 Task: Set due date "today".
Action: Mouse moved to (988, 79)
Screenshot: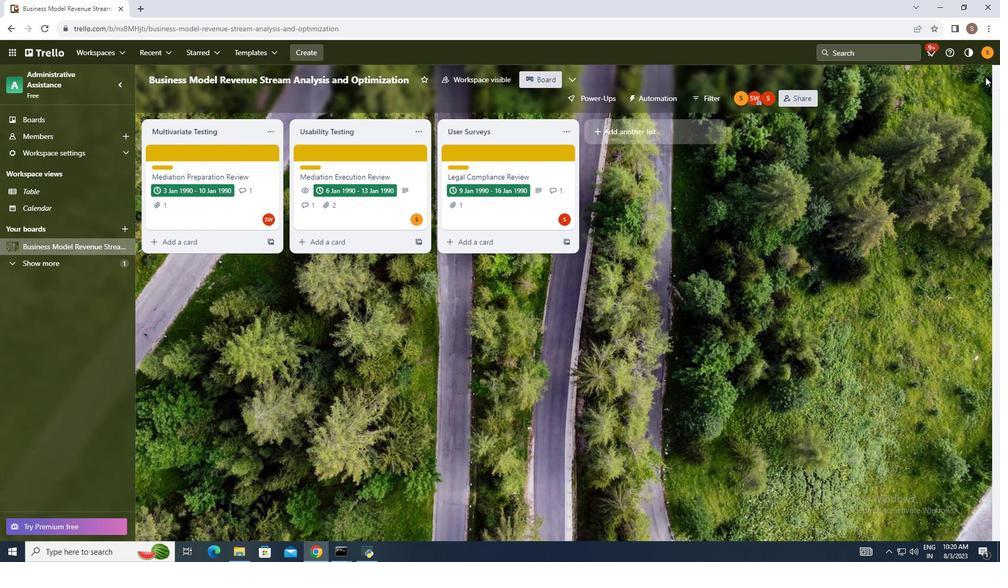 
Action: Mouse pressed left at (988, 79)
Screenshot: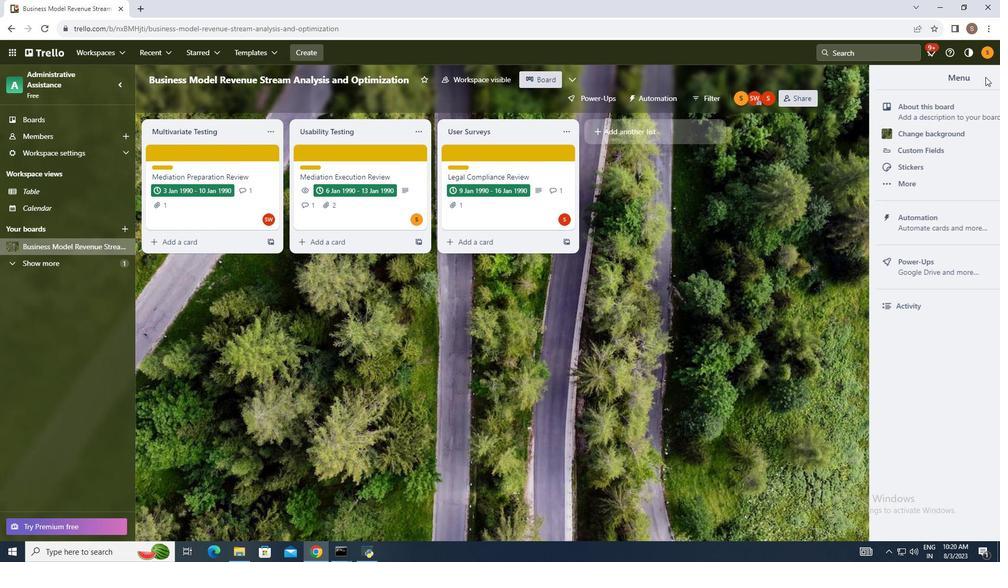 
Action: Mouse moved to (920, 226)
Screenshot: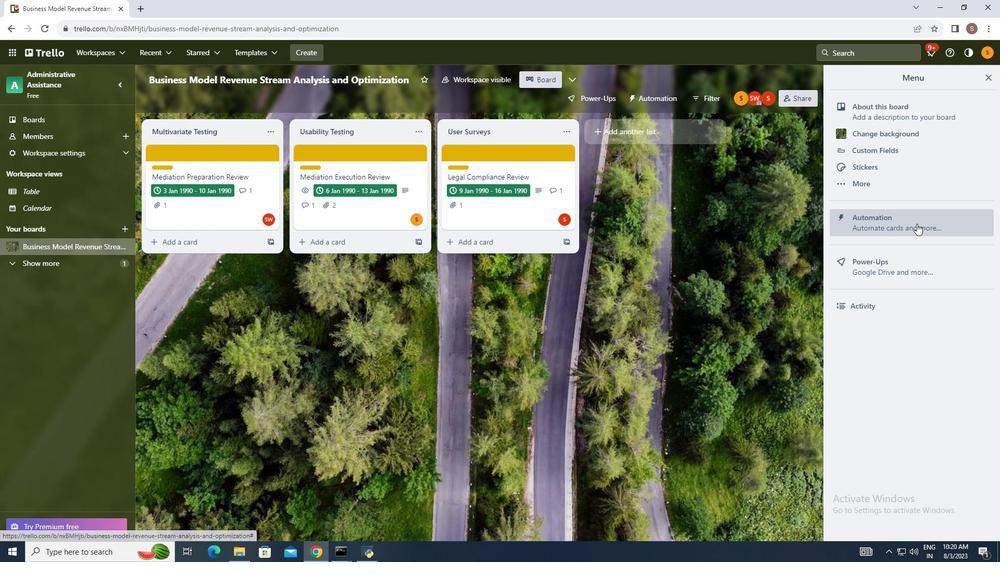 
Action: Mouse pressed left at (920, 226)
Screenshot: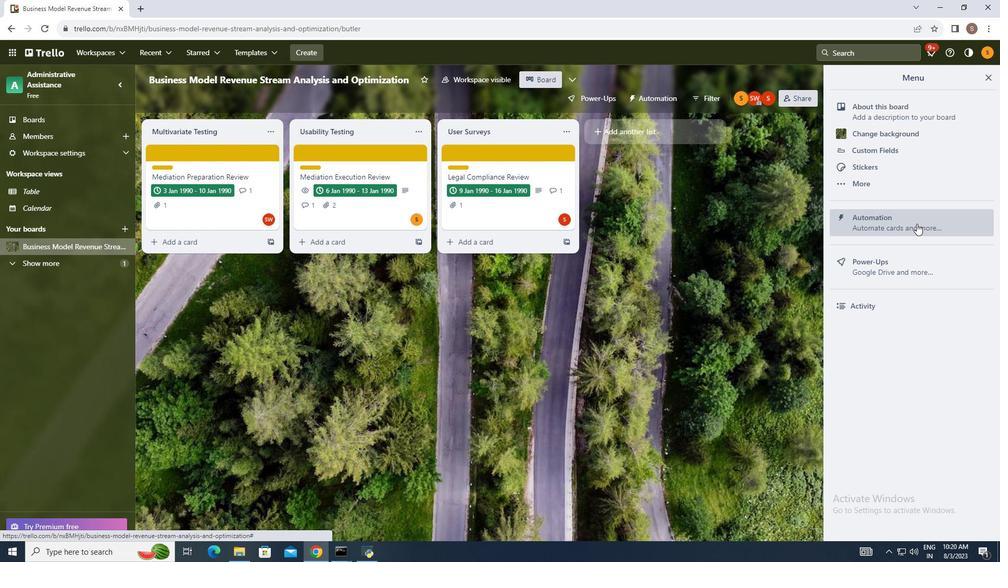 
Action: Mouse moved to (205, 273)
Screenshot: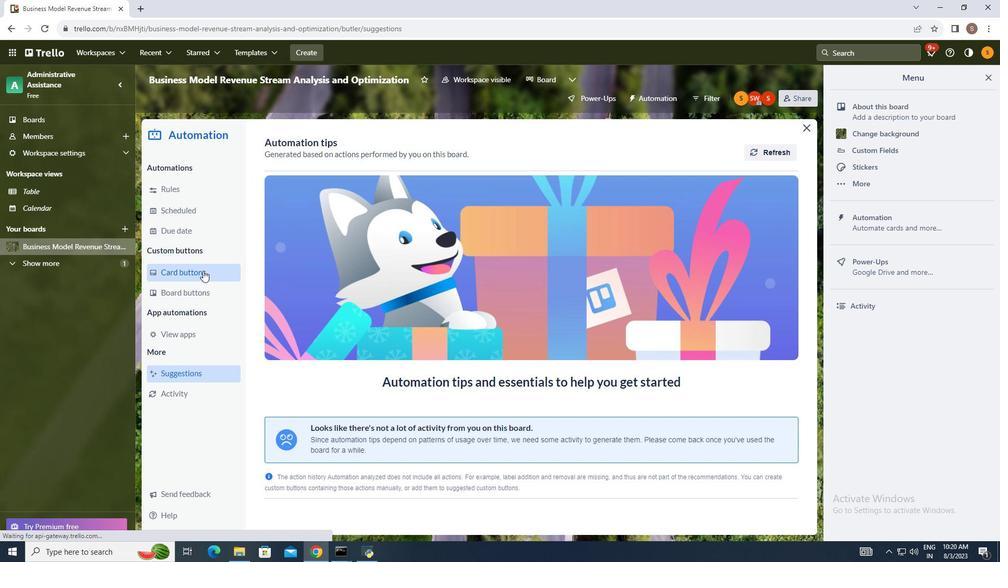 
Action: Mouse pressed left at (205, 273)
Screenshot: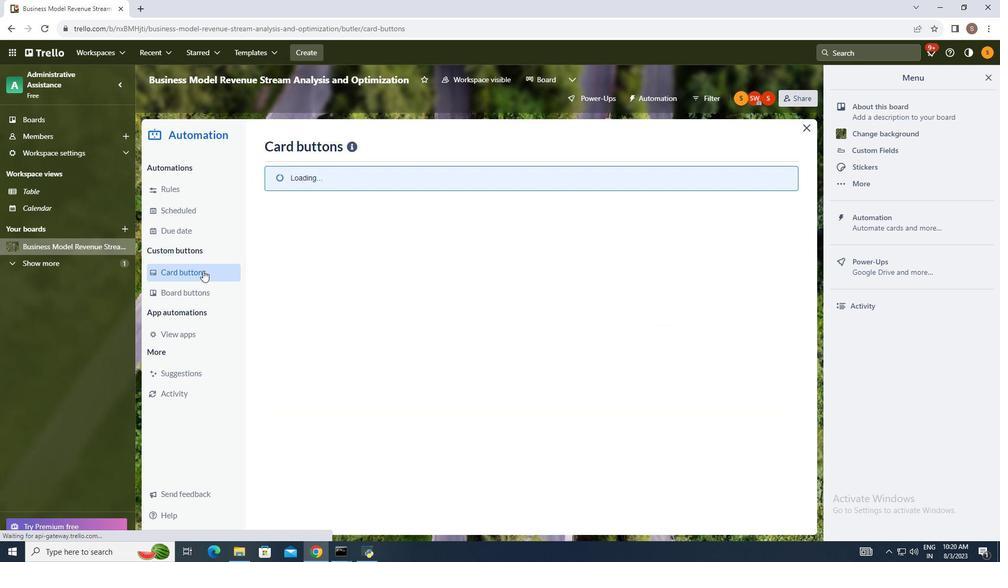 
Action: Mouse moved to (753, 150)
Screenshot: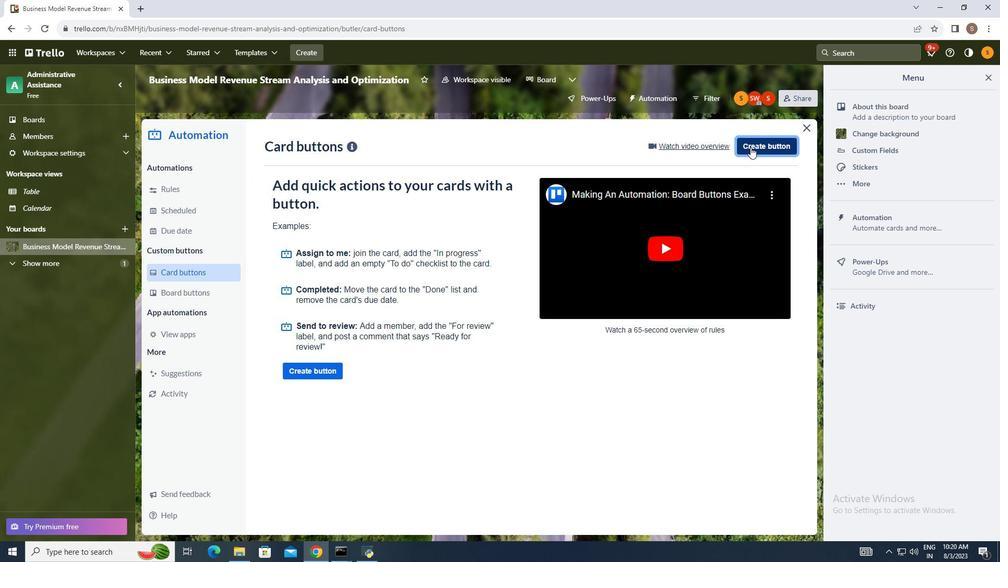
Action: Mouse pressed left at (753, 150)
Screenshot: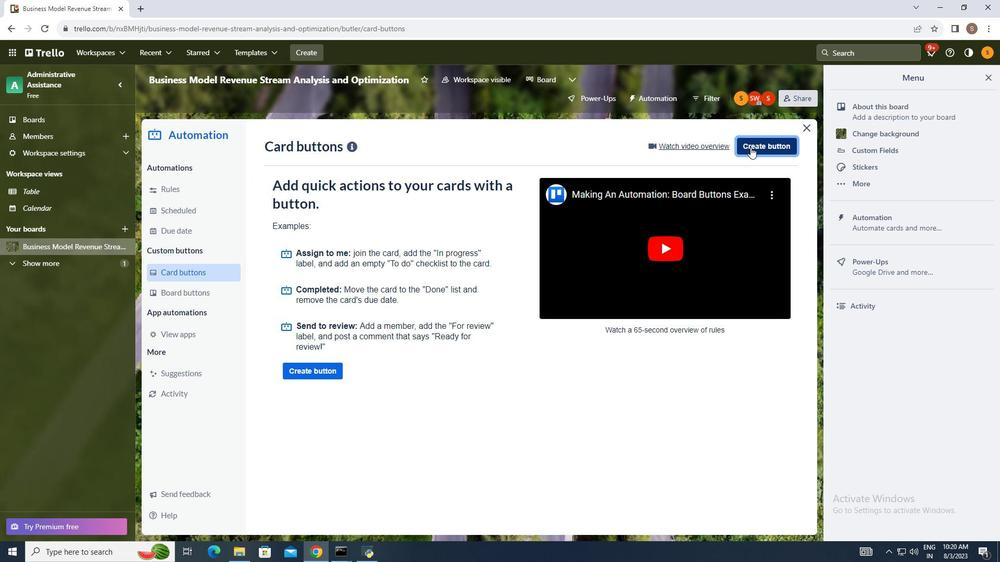 
Action: Mouse moved to (547, 287)
Screenshot: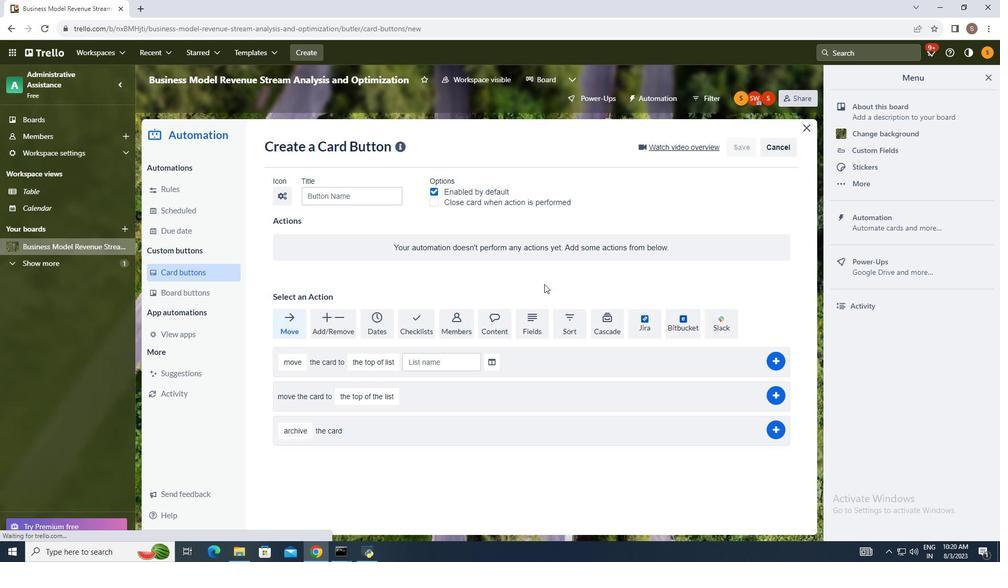 
Action: Mouse pressed left at (547, 287)
Screenshot: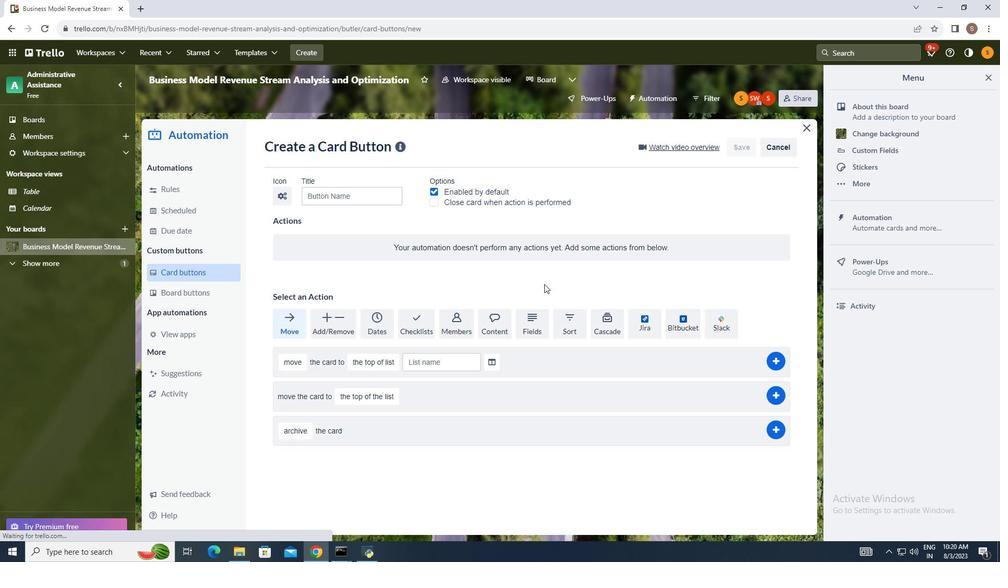 
Action: Mouse moved to (373, 322)
Screenshot: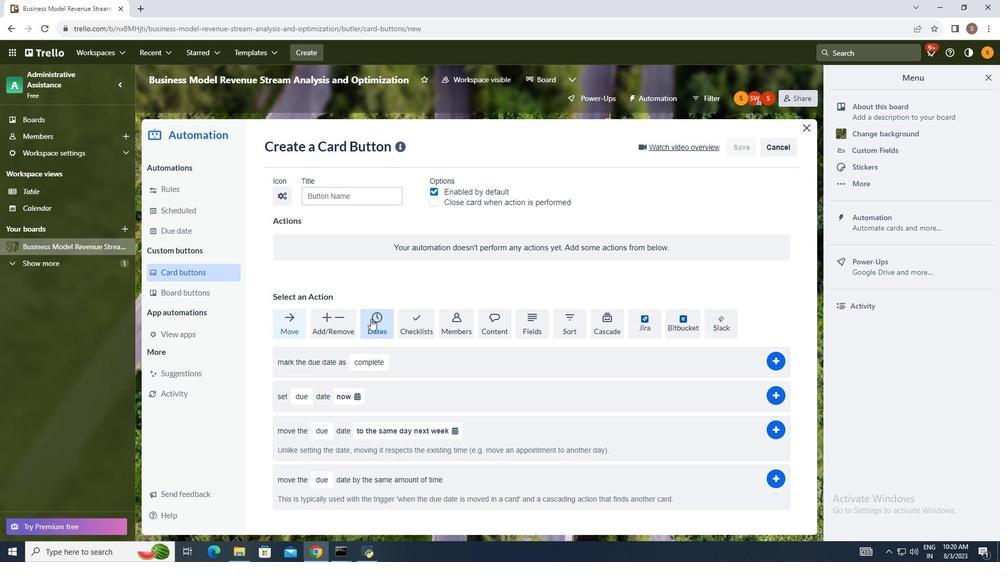 
Action: Mouse pressed left at (373, 322)
Screenshot: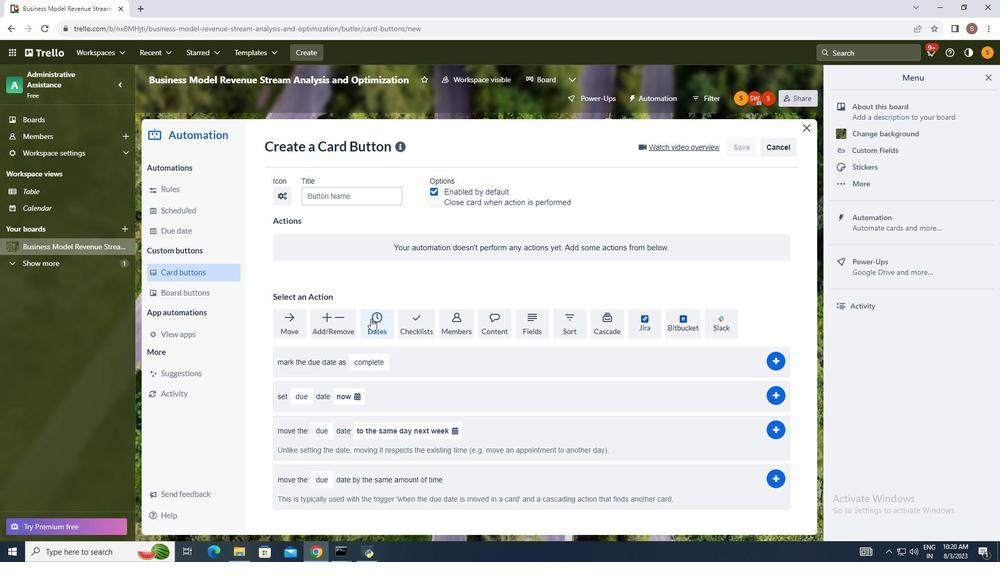 
Action: Mouse moved to (272, 405)
Screenshot: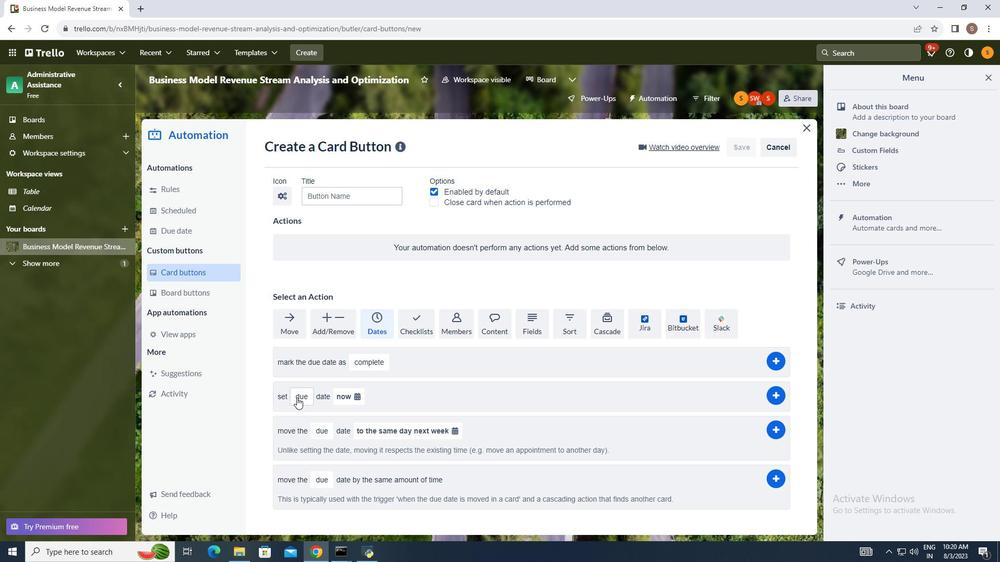 
Action: Mouse scrolled (272, 404) with delta (0, 0)
Screenshot: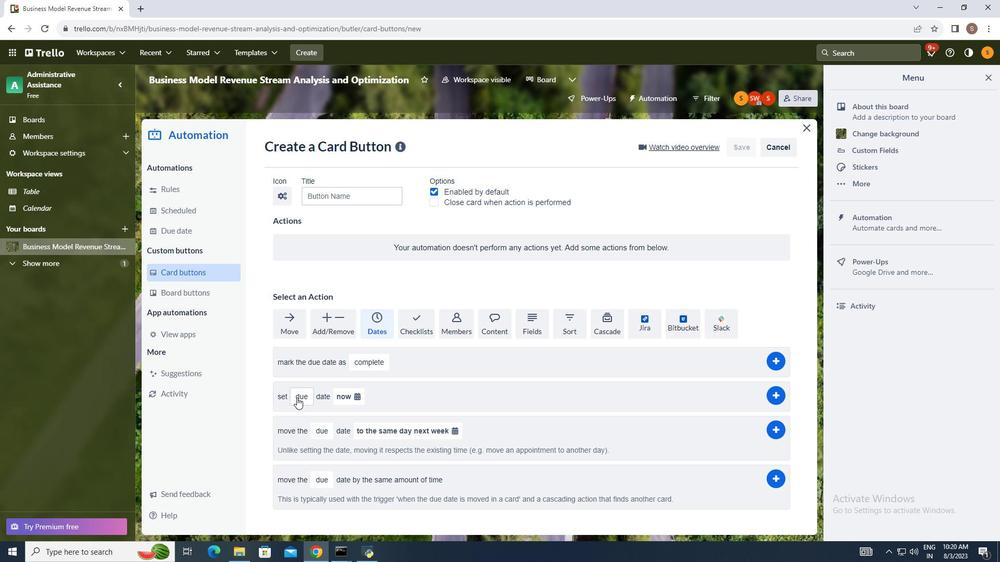 
Action: Mouse moved to (303, 400)
Screenshot: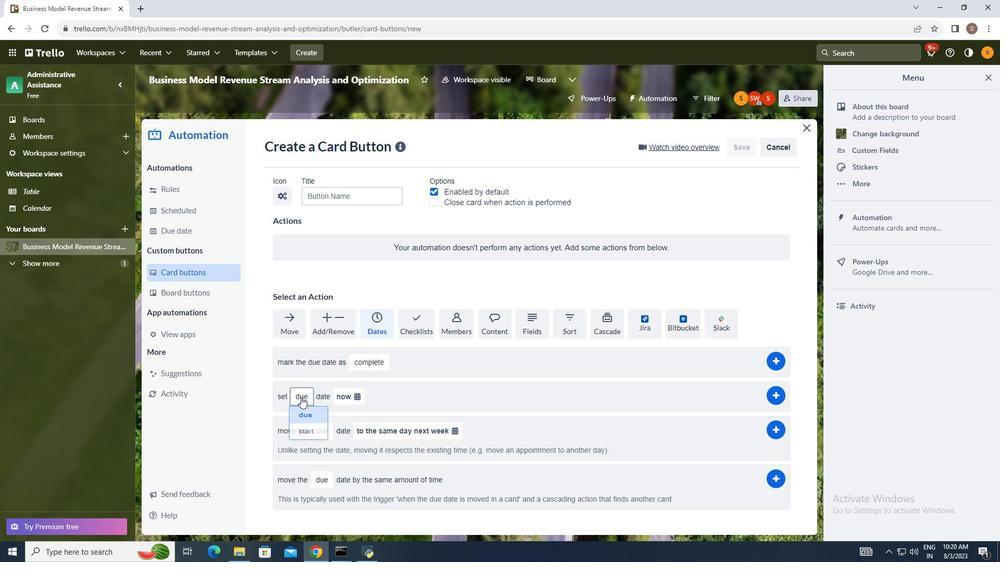 
Action: Mouse pressed left at (303, 400)
Screenshot: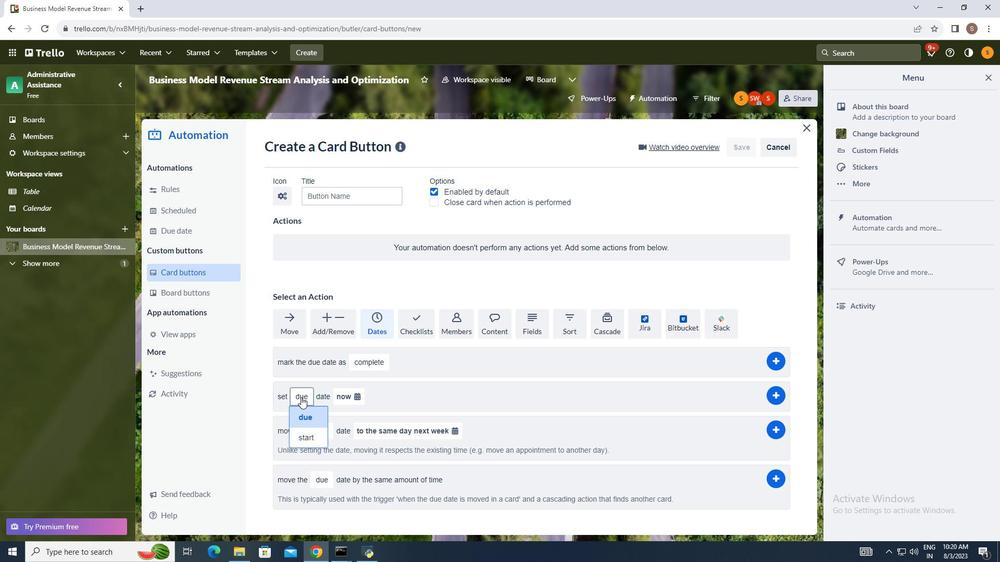 
Action: Mouse moved to (309, 418)
Screenshot: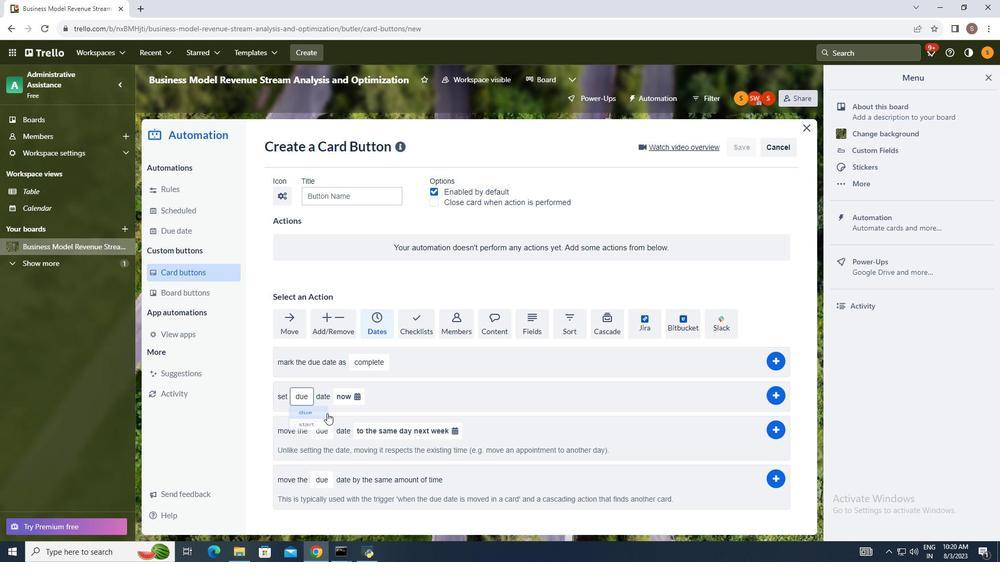 
Action: Mouse pressed left at (309, 418)
Screenshot: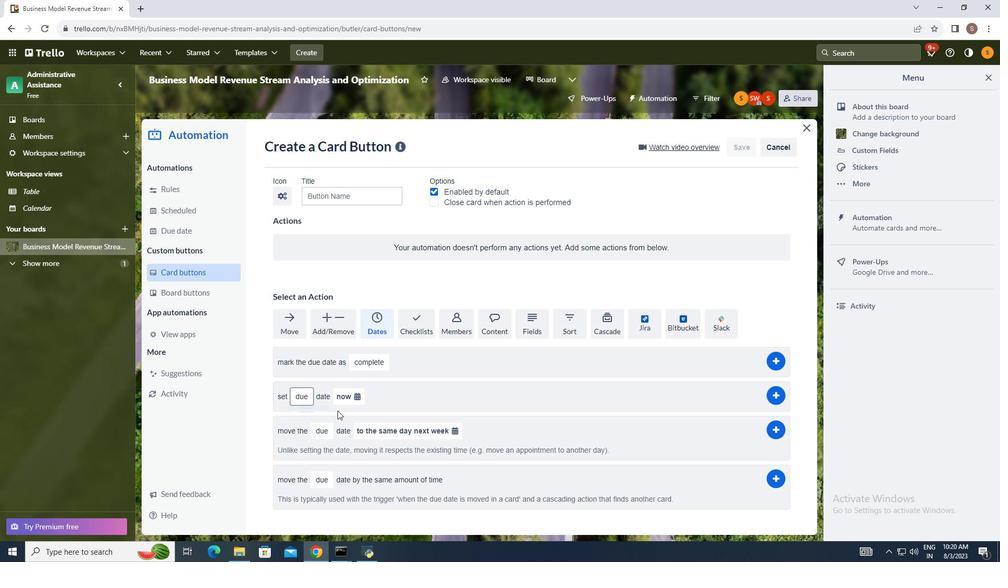 
Action: Mouse moved to (343, 402)
Screenshot: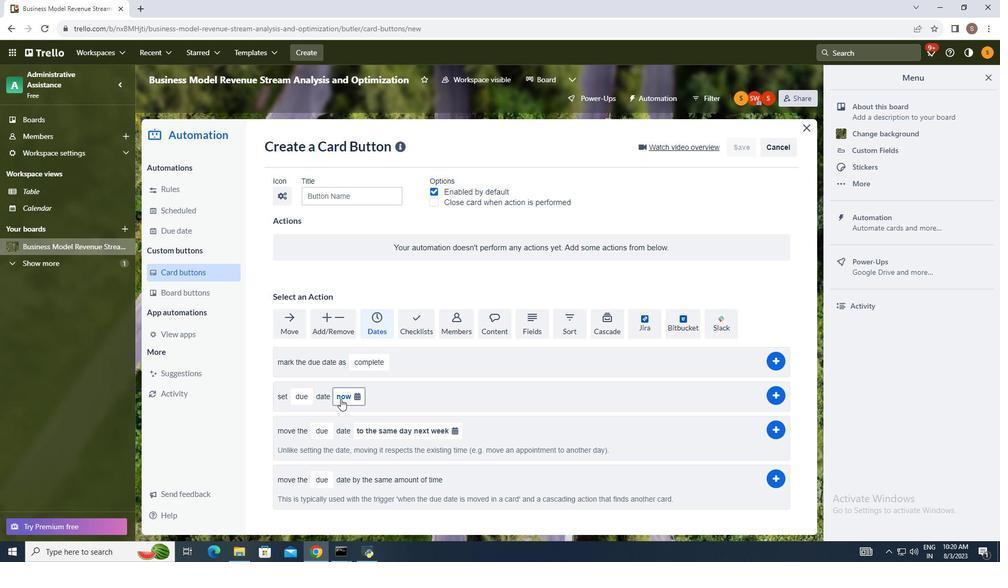 
Action: Mouse pressed left at (343, 402)
Screenshot: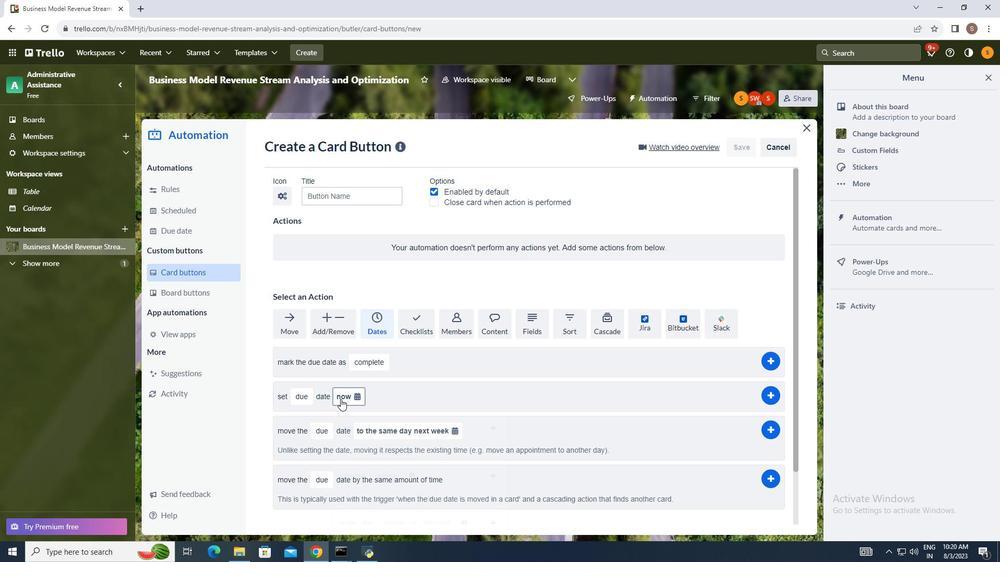 
Action: Mouse moved to (383, 346)
Screenshot: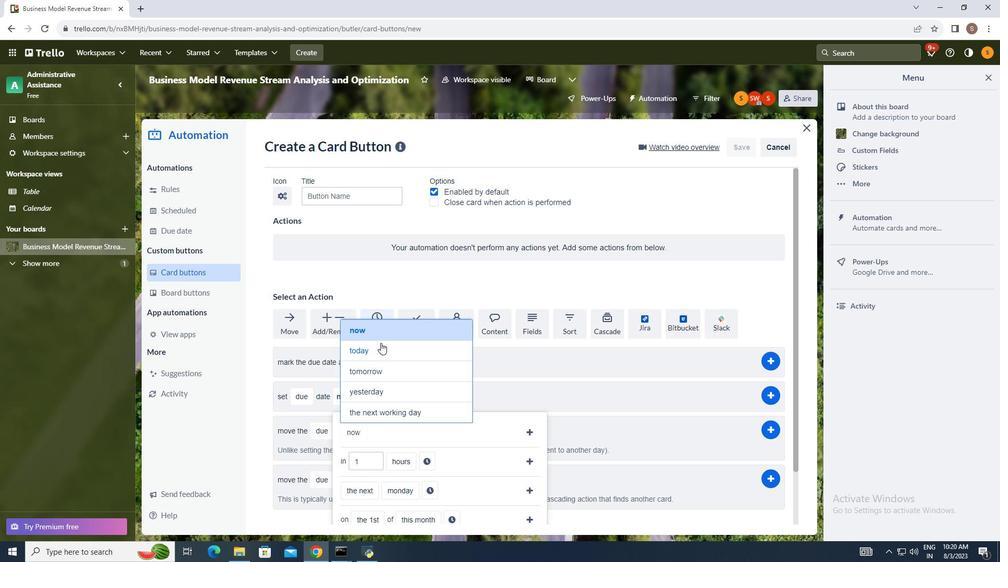 
Action: Mouse pressed left at (383, 346)
Screenshot: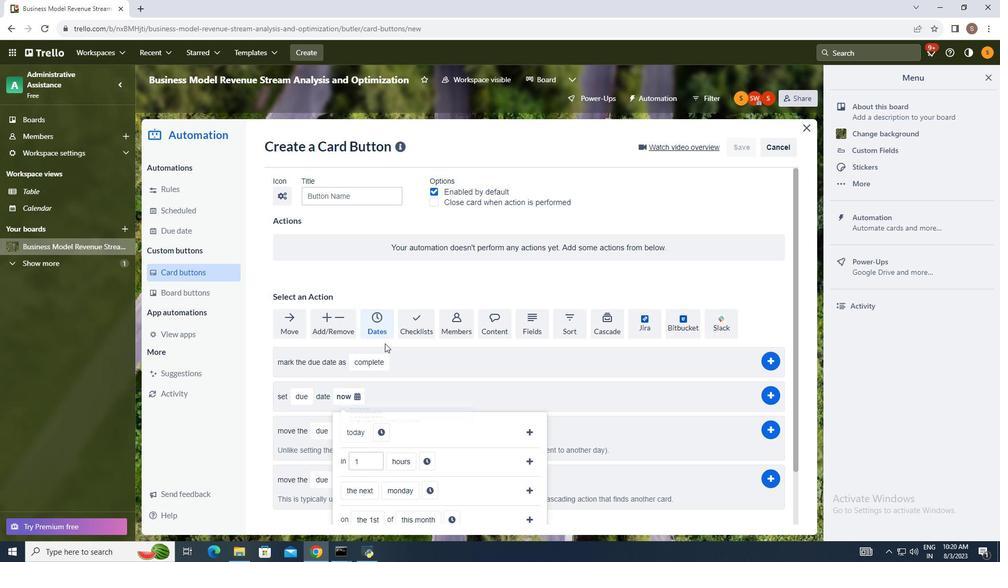 
Action: Mouse moved to (535, 434)
Screenshot: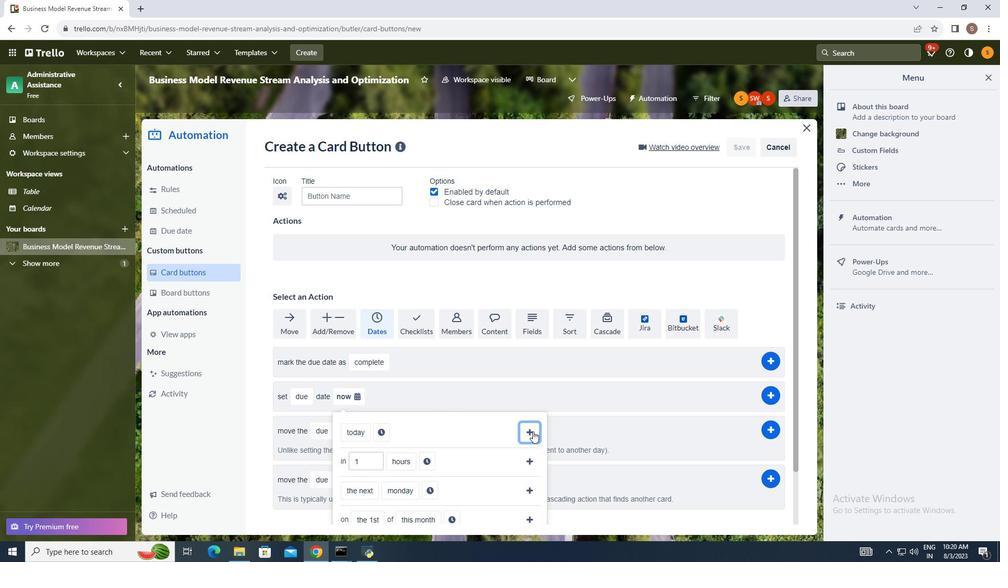 
Action: Mouse pressed left at (535, 434)
Screenshot: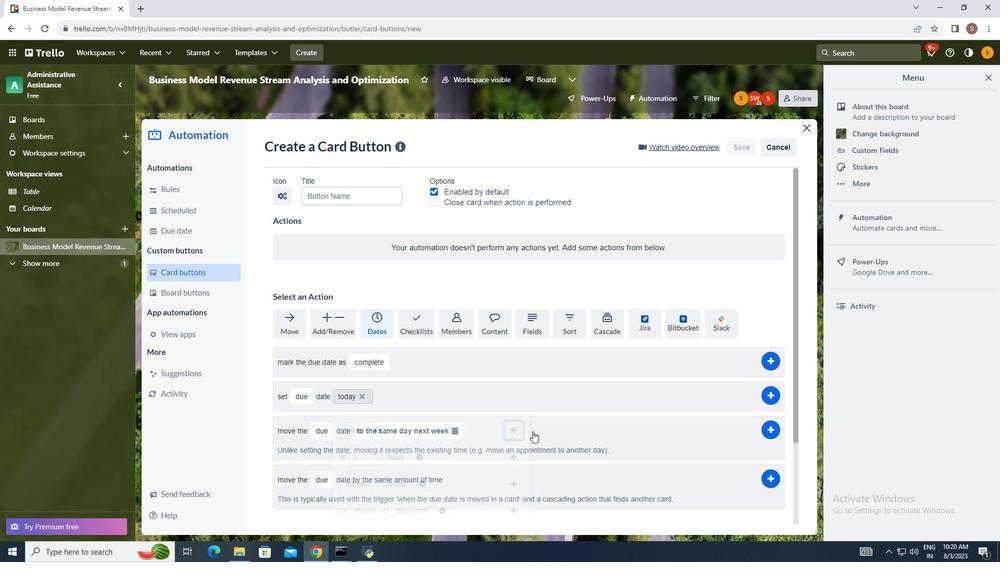 
Action: Mouse moved to (782, 398)
Screenshot: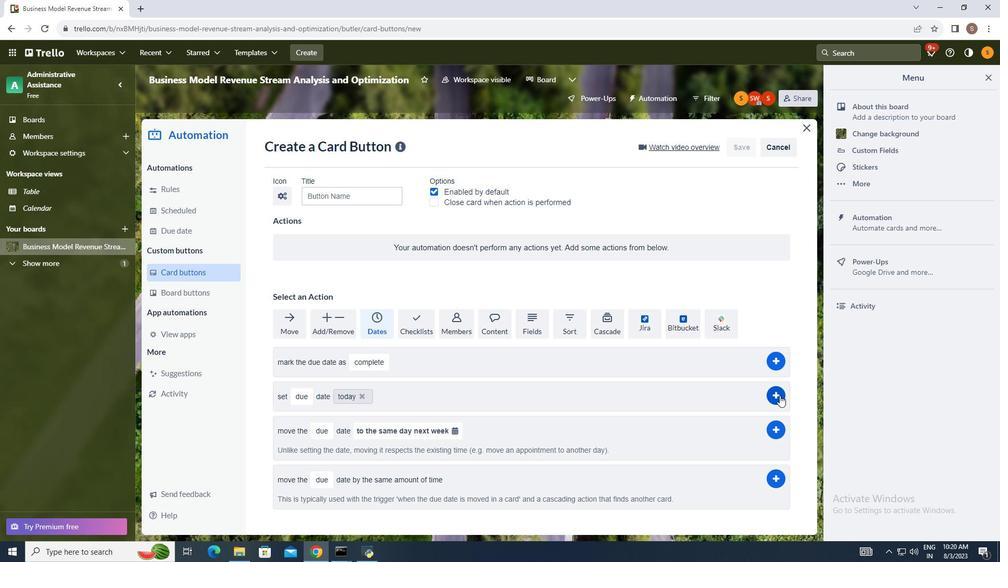 
Action: Mouse pressed left at (782, 398)
Screenshot: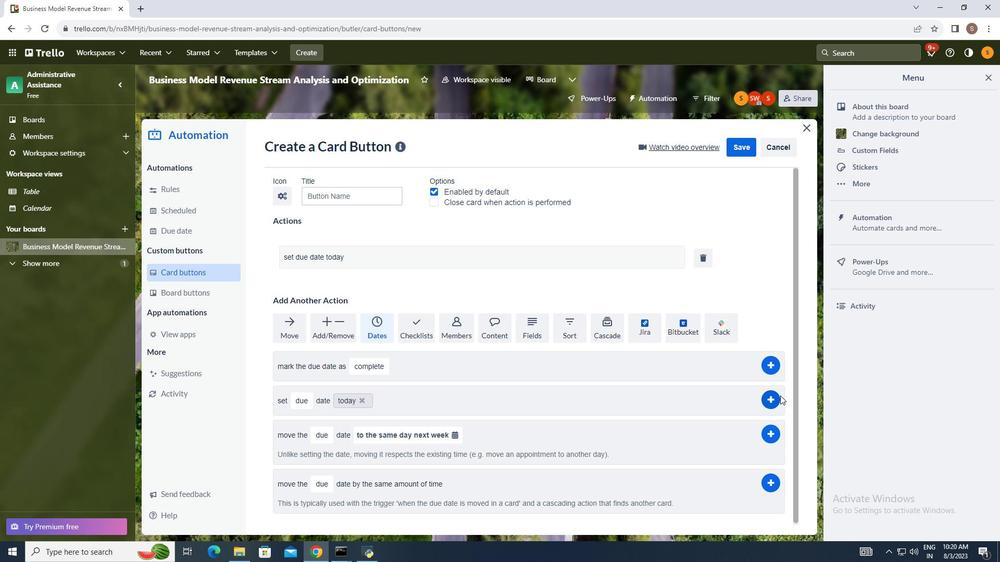
Action: Mouse moved to (903, 353)
Screenshot: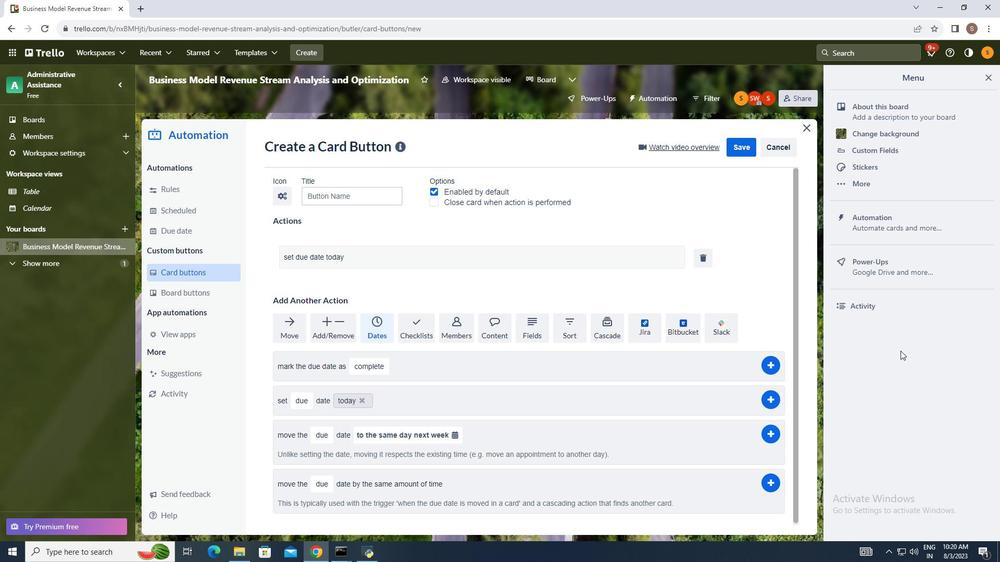 
